 Task: Create a section Mission Accomplished and in the section, add a milestone PCI DSS Compliance in the project BroaderView
Action: Mouse moved to (359, 366)
Screenshot: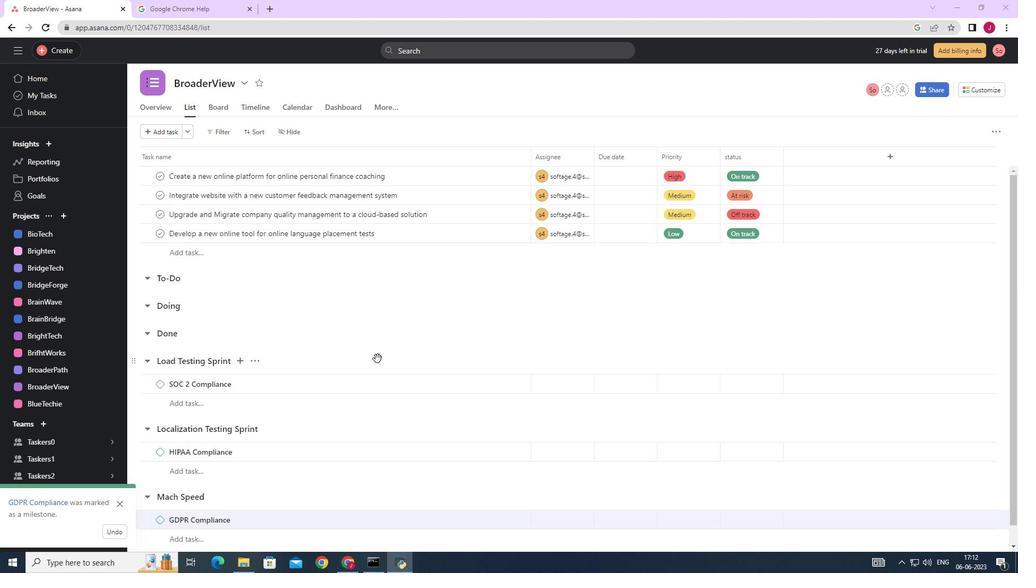 
Action: Mouse scrolled (359, 366) with delta (0, 0)
Screenshot: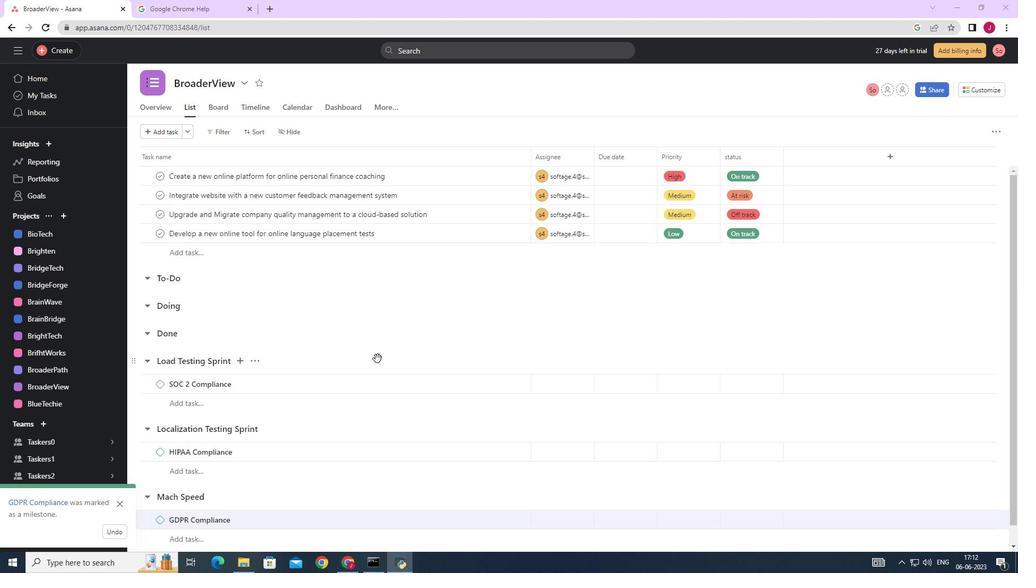 
Action: Mouse moved to (356, 370)
Screenshot: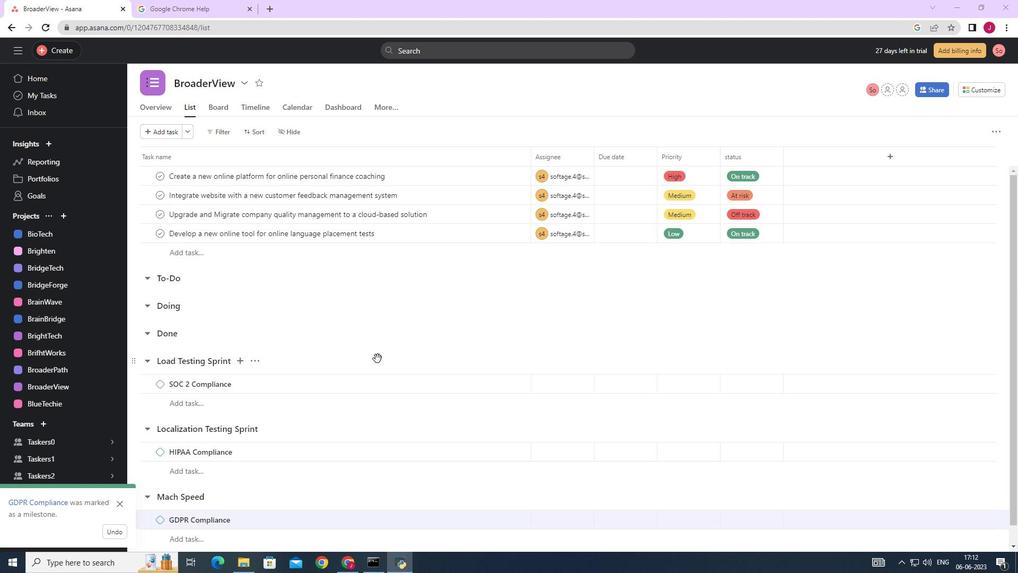 
Action: Mouse scrolled (357, 368) with delta (0, 0)
Screenshot: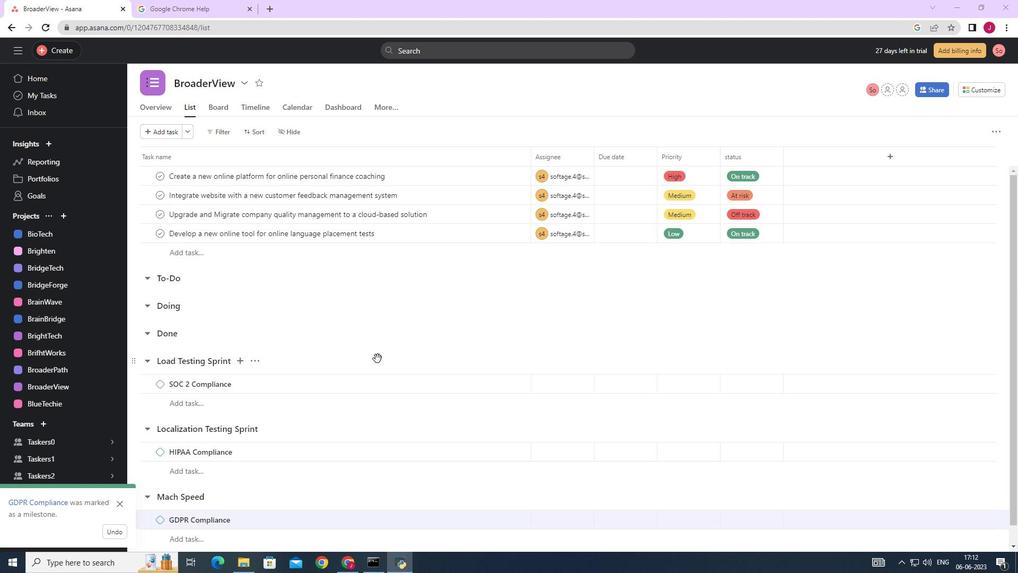 
Action: Mouse moved to (352, 373)
Screenshot: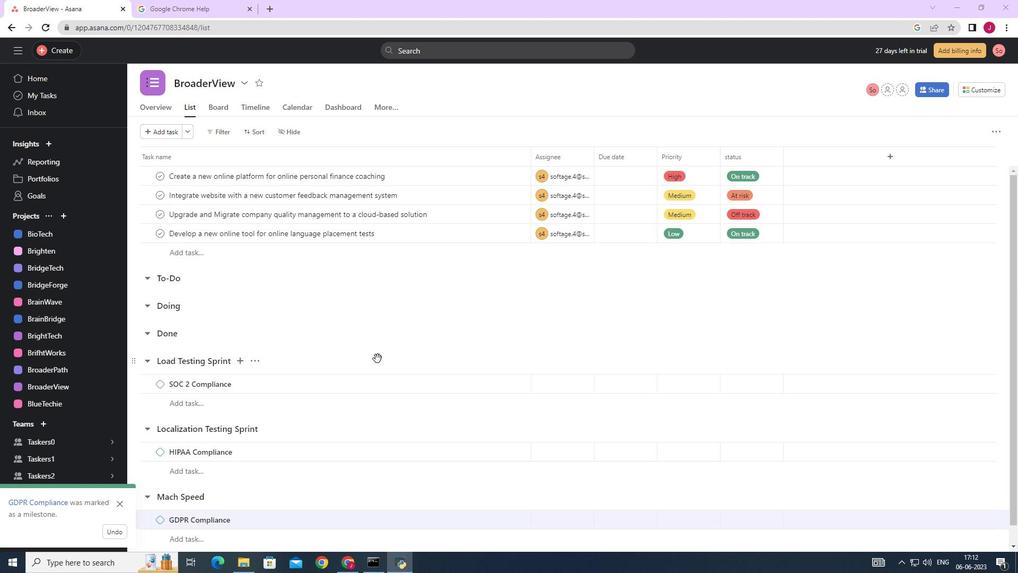 
Action: Mouse scrolled (353, 371) with delta (0, 0)
Screenshot: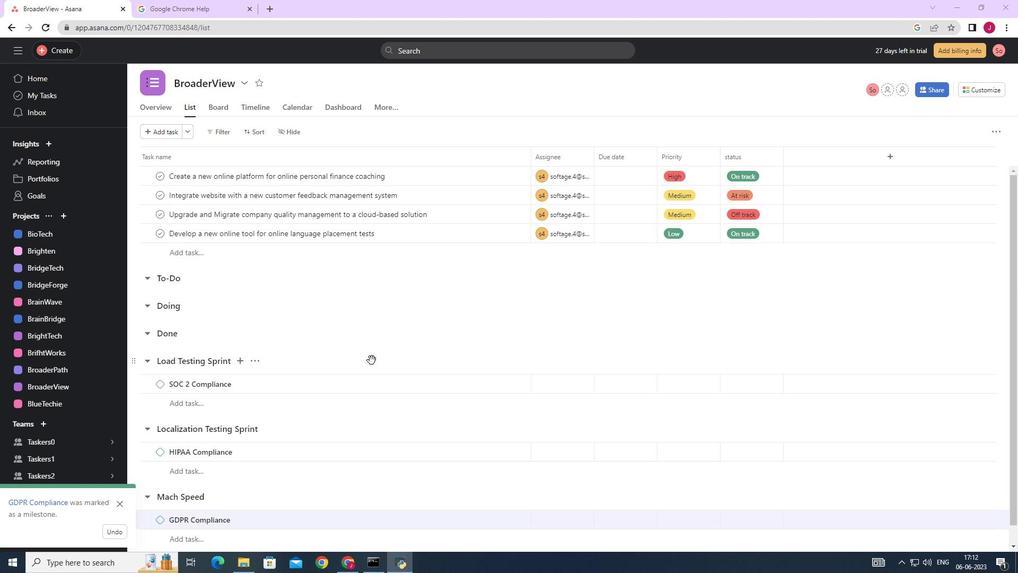 
Action: Mouse moved to (342, 380)
Screenshot: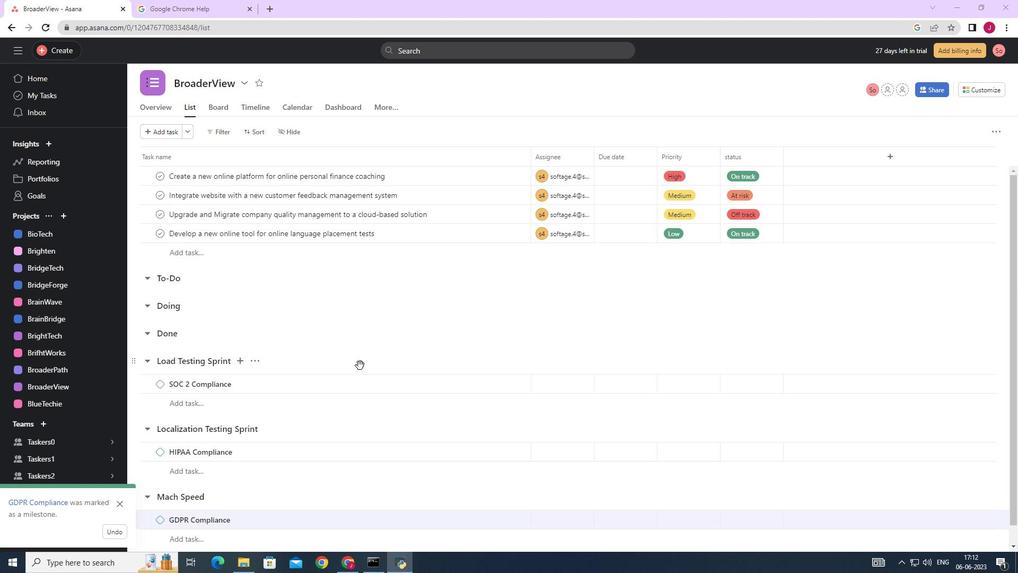 
Action: Mouse scrolled (350, 374) with delta (0, 0)
Screenshot: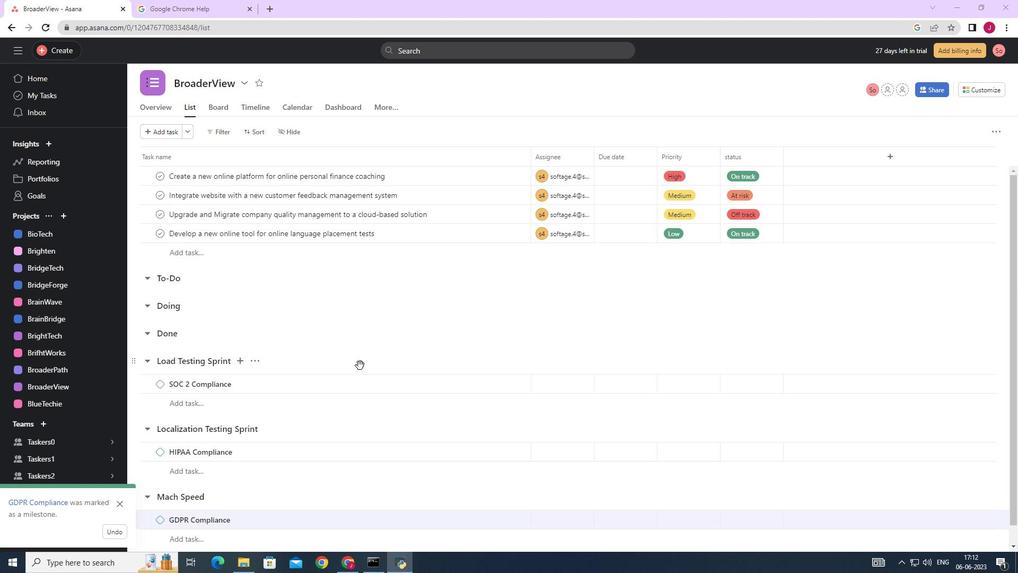 
Action: Mouse moved to (322, 399)
Screenshot: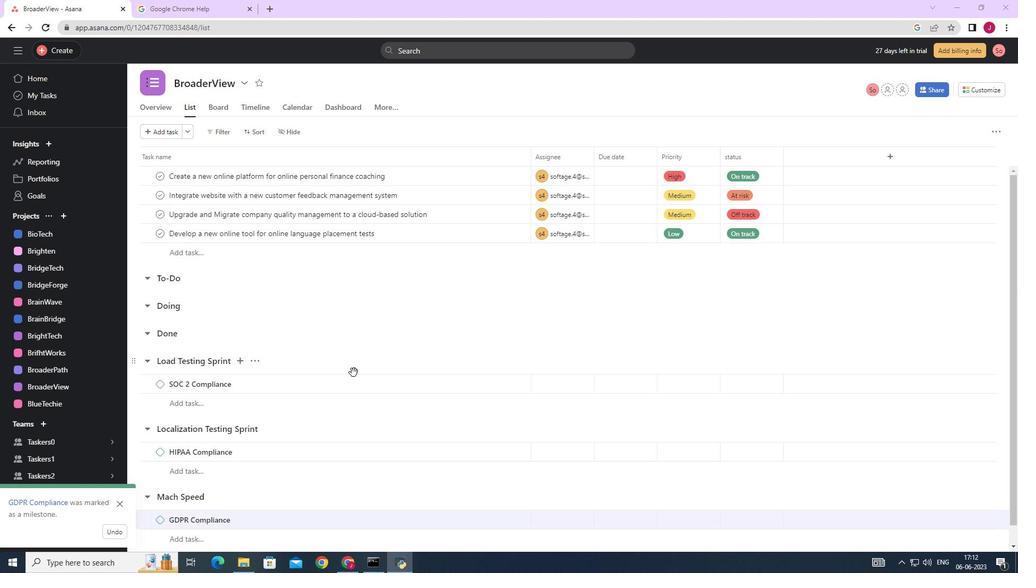 
Action: Mouse scrolled (340, 382) with delta (0, 0)
Screenshot: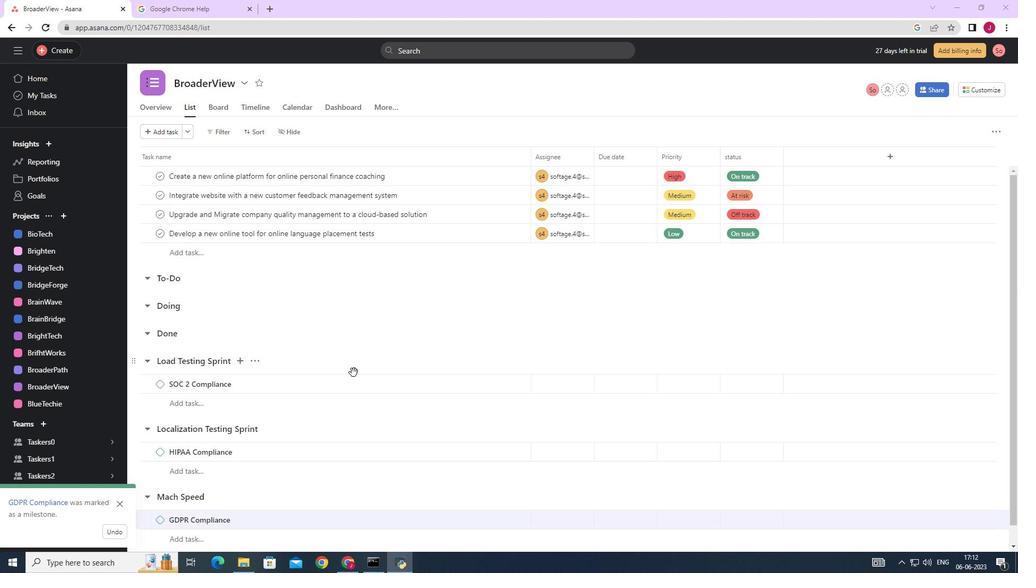 
Action: Mouse moved to (119, 506)
Screenshot: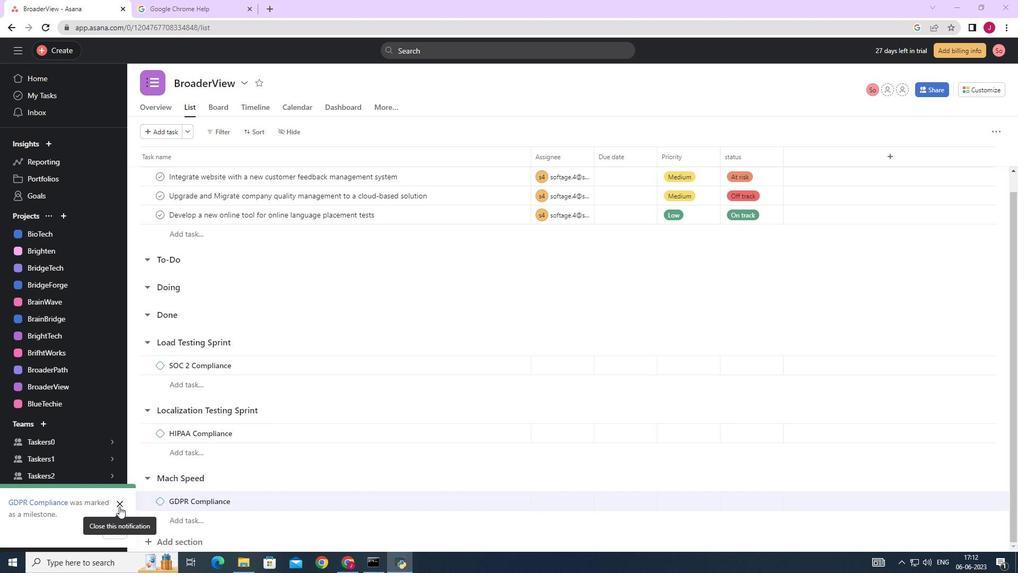 
Action: Mouse pressed left at (119, 506)
Screenshot: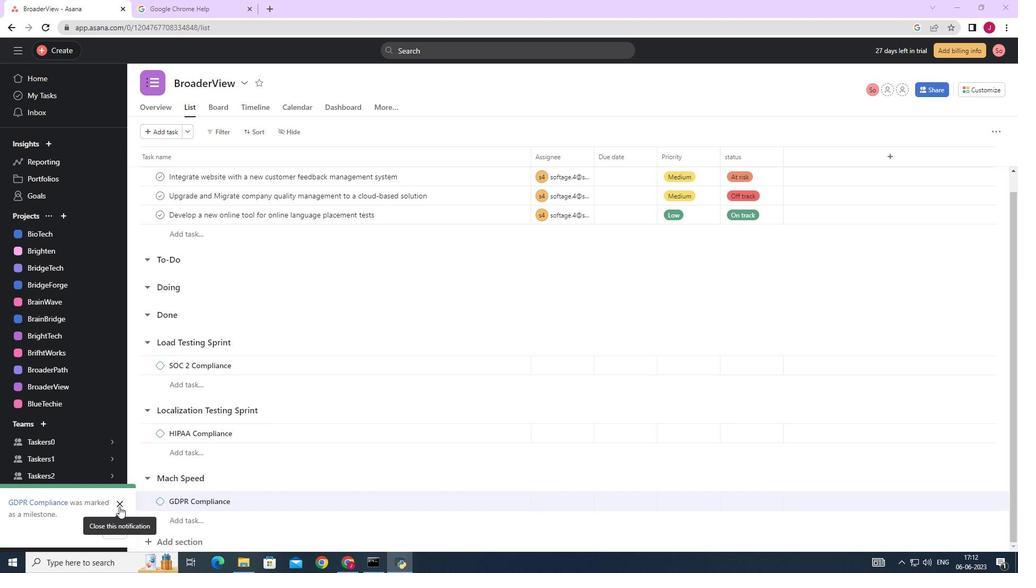 
Action: Mouse moved to (244, 470)
Screenshot: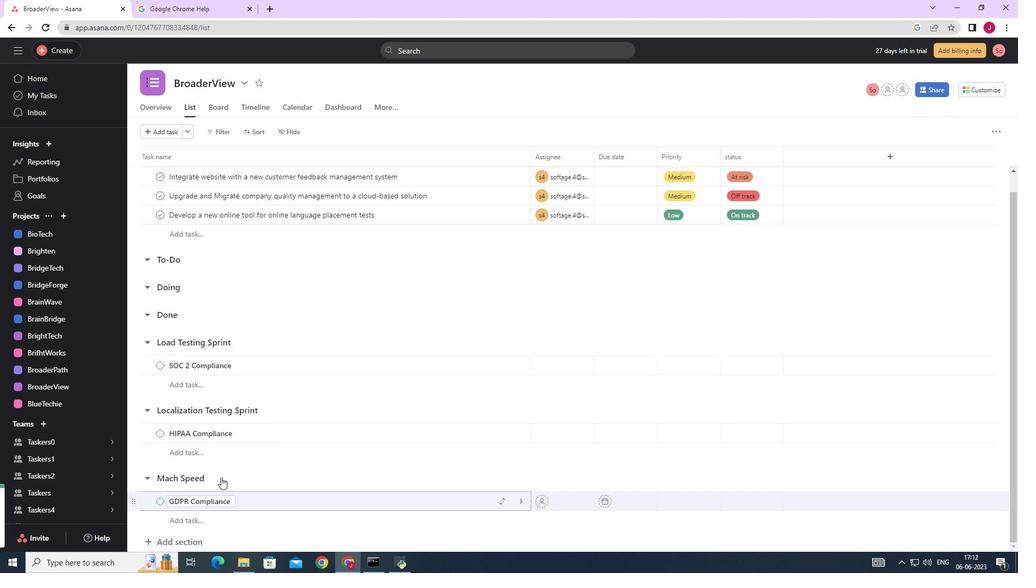 
Action: Mouse scrolled (244, 469) with delta (0, 0)
Screenshot: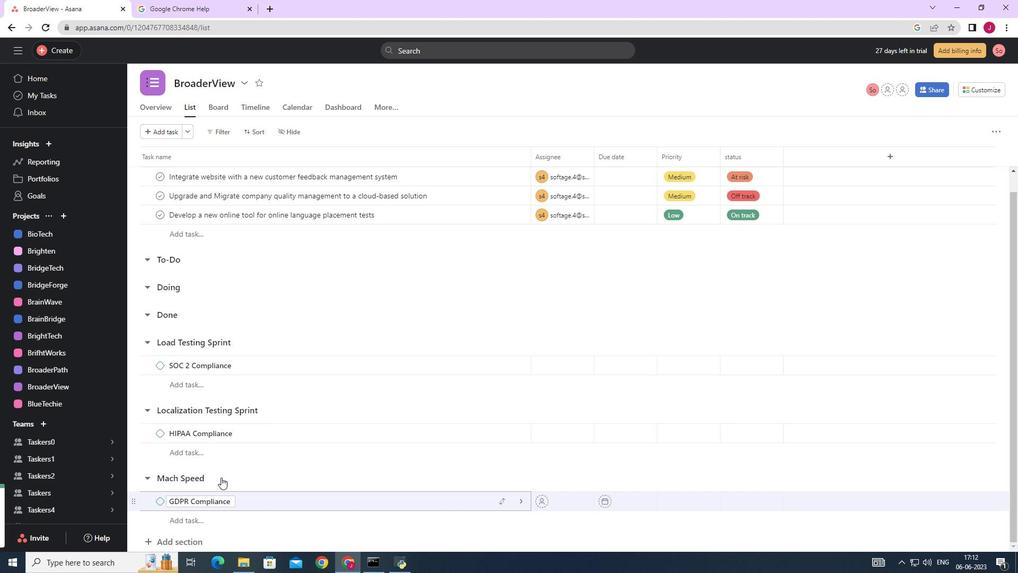 
Action: Mouse moved to (245, 469)
Screenshot: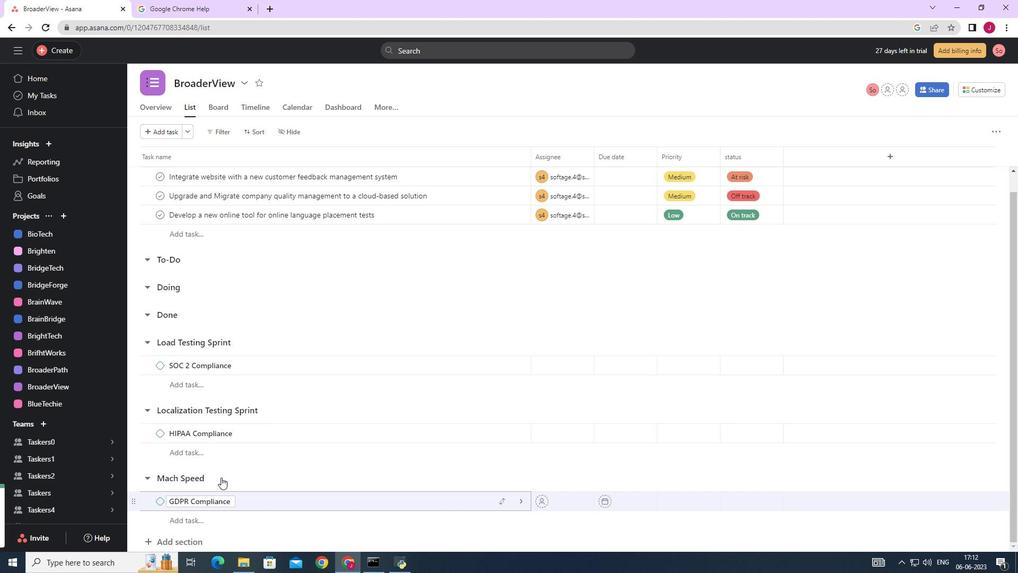 
Action: Mouse scrolled (245, 469) with delta (0, 0)
Screenshot: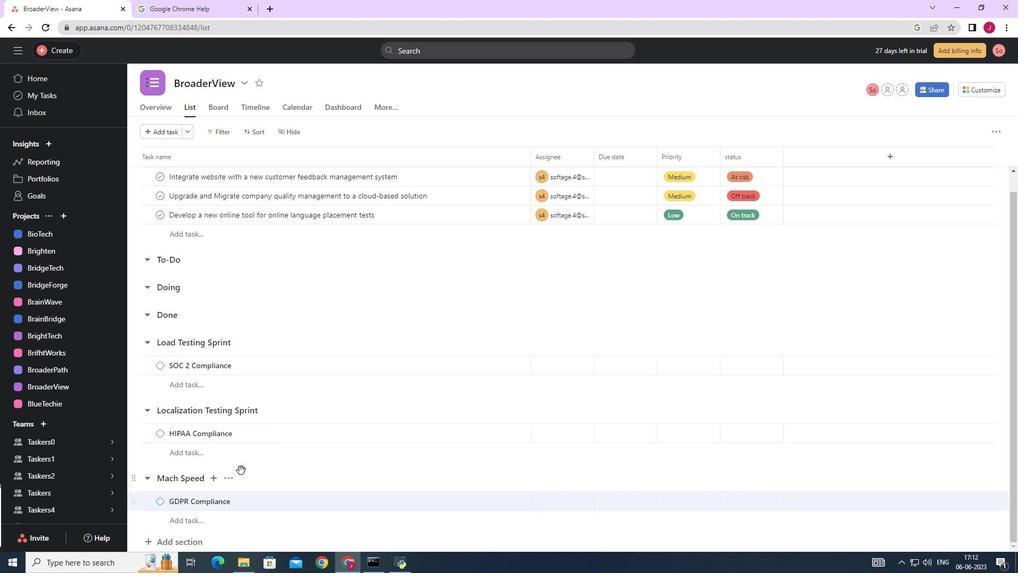 
Action: Mouse scrolled (245, 469) with delta (0, 0)
Screenshot: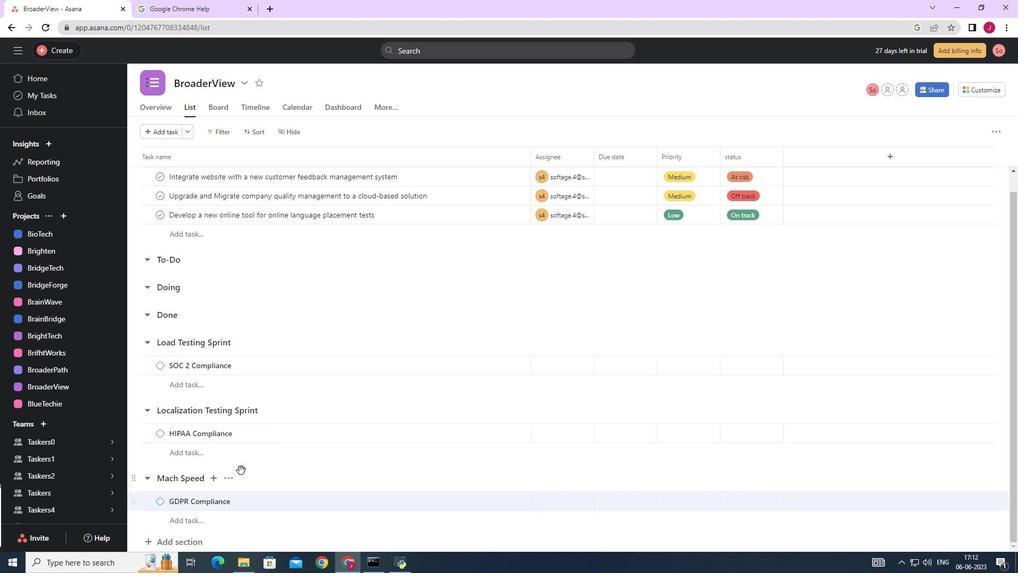 
Action: Mouse scrolled (245, 469) with delta (0, 0)
Screenshot: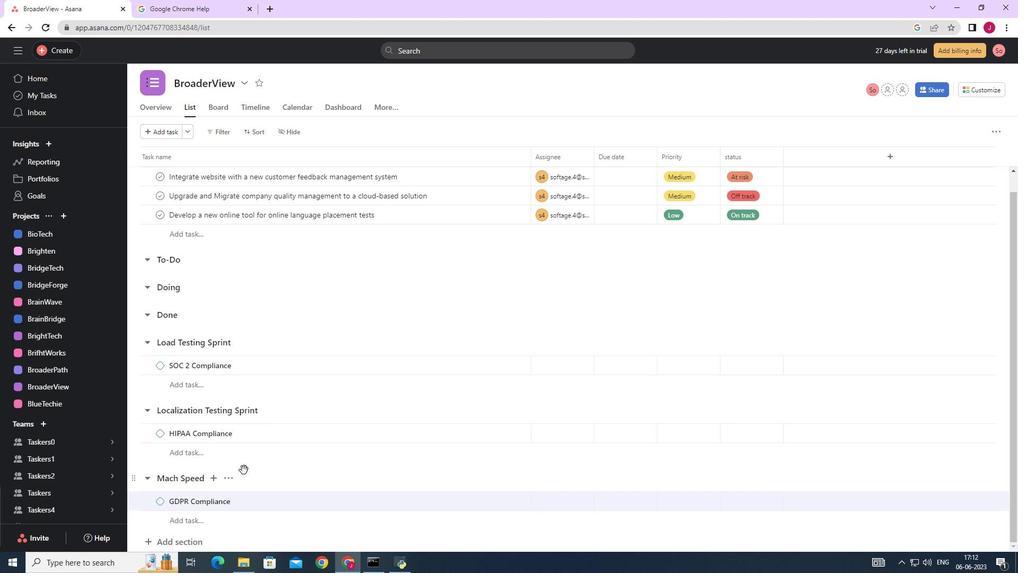 
Action: Mouse moved to (245, 469)
Screenshot: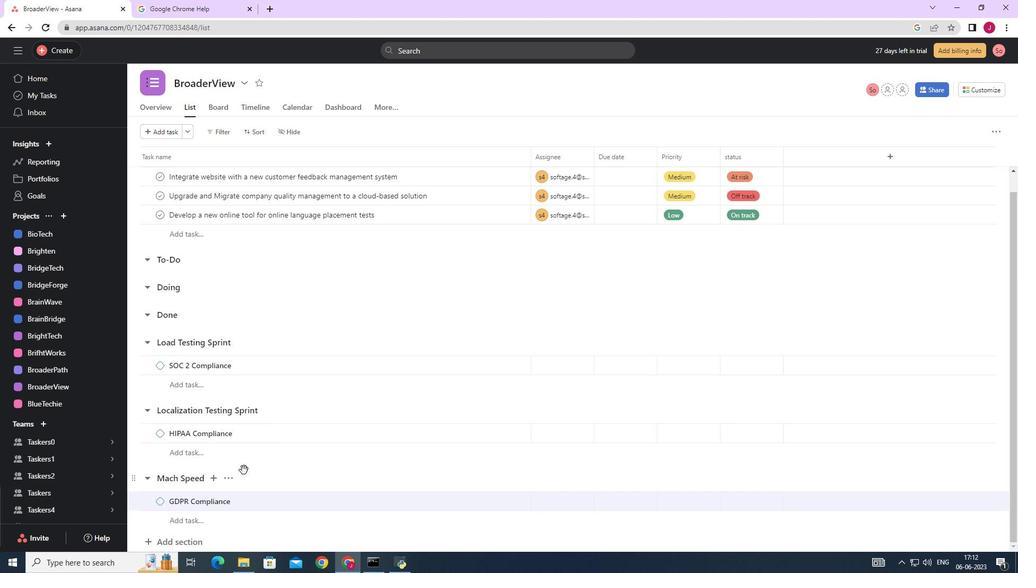 
Action: Mouse scrolled (245, 468) with delta (0, 0)
Screenshot: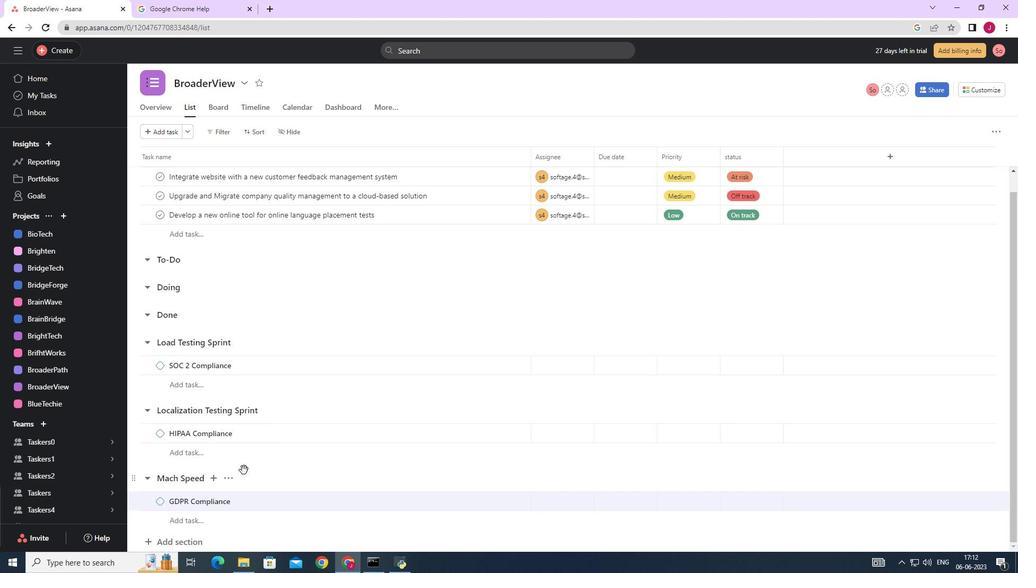 
Action: Mouse moved to (180, 539)
Screenshot: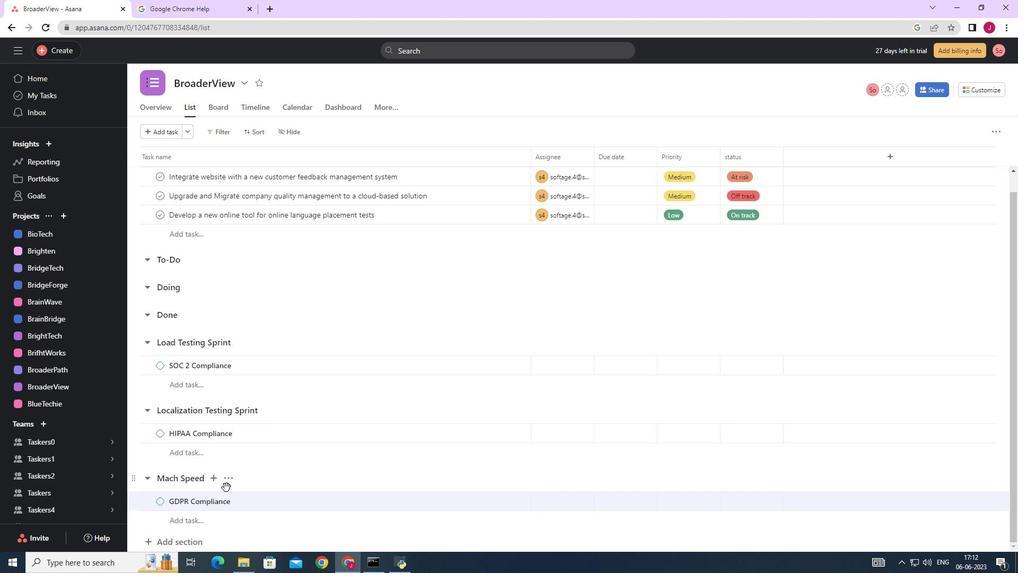 
Action: Mouse pressed left at (180, 539)
Screenshot: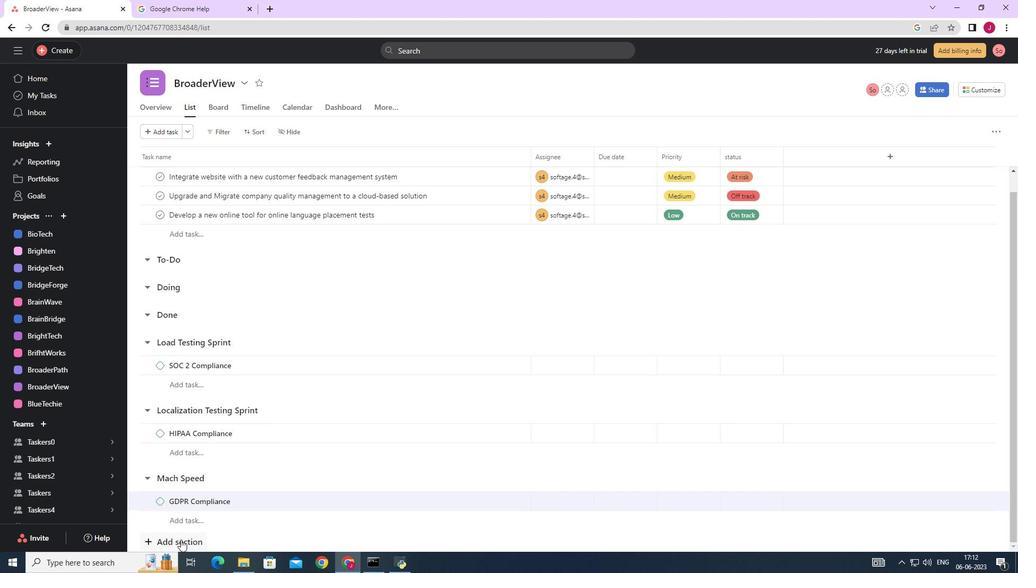 
Action: Mouse scrolled (180, 539) with delta (0, 0)
Screenshot: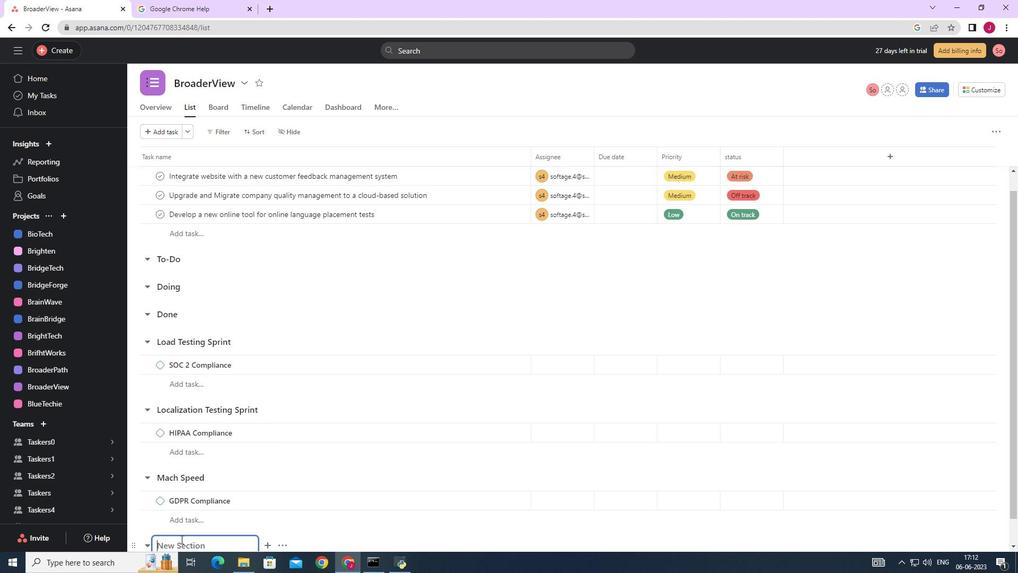 
Action: Mouse scrolled (180, 539) with delta (0, 0)
Screenshot: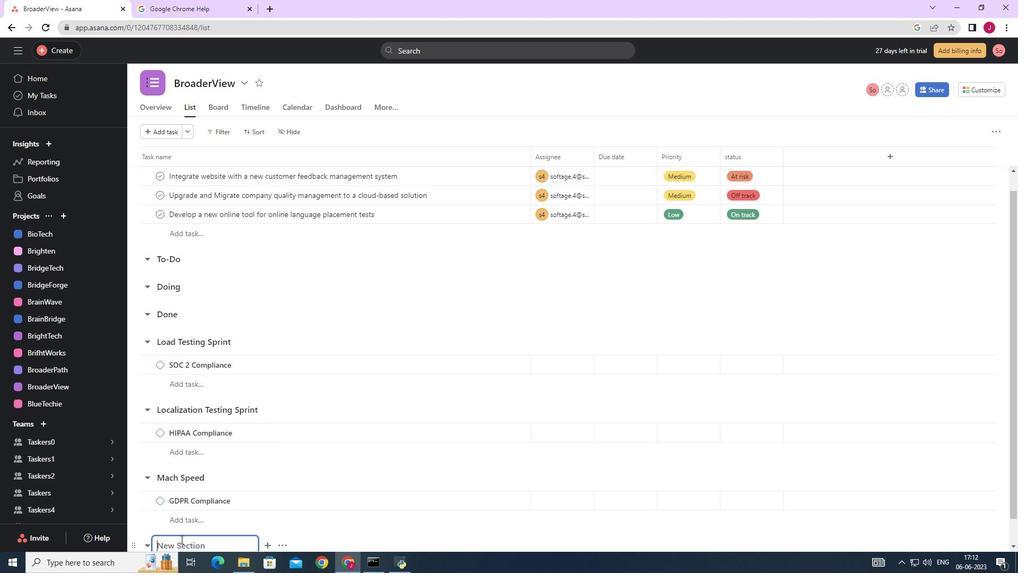 
Action: Mouse scrolled (180, 539) with delta (0, 0)
Screenshot: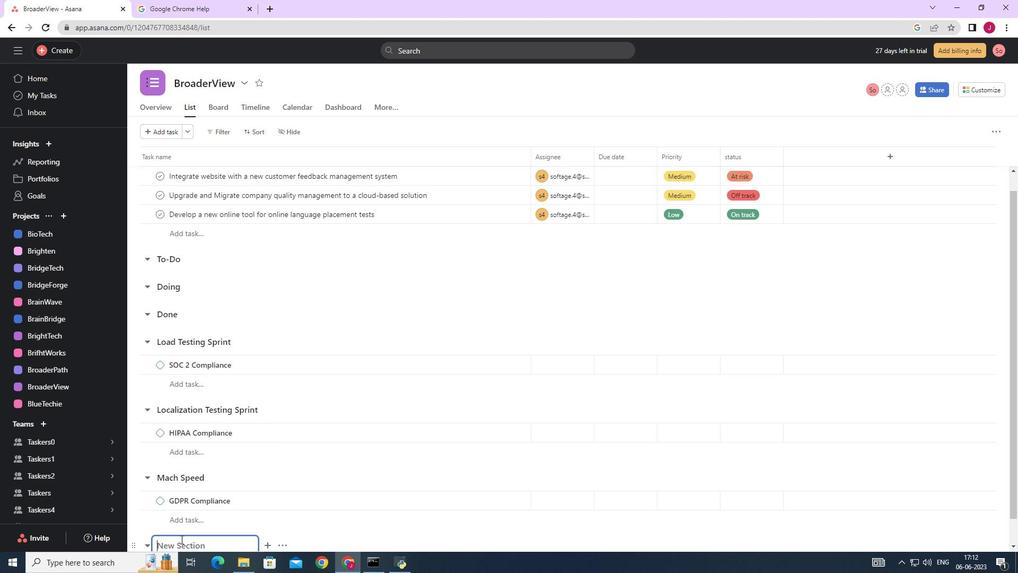 
Action: Mouse moved to (180, 539)
Screenshot: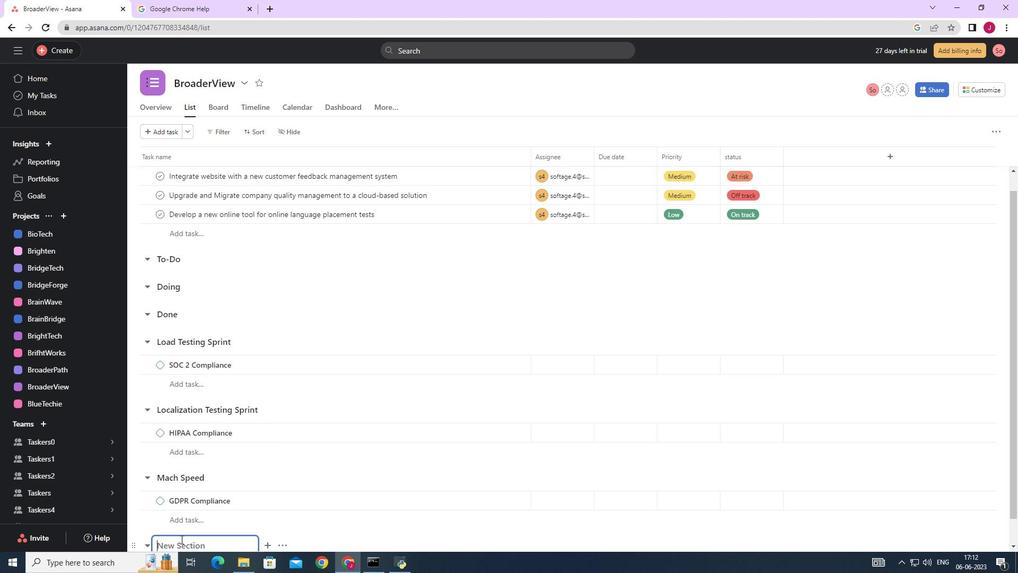 
Action: Mouse scrolled (180, 539) with delta (0, 0)
Screenshot: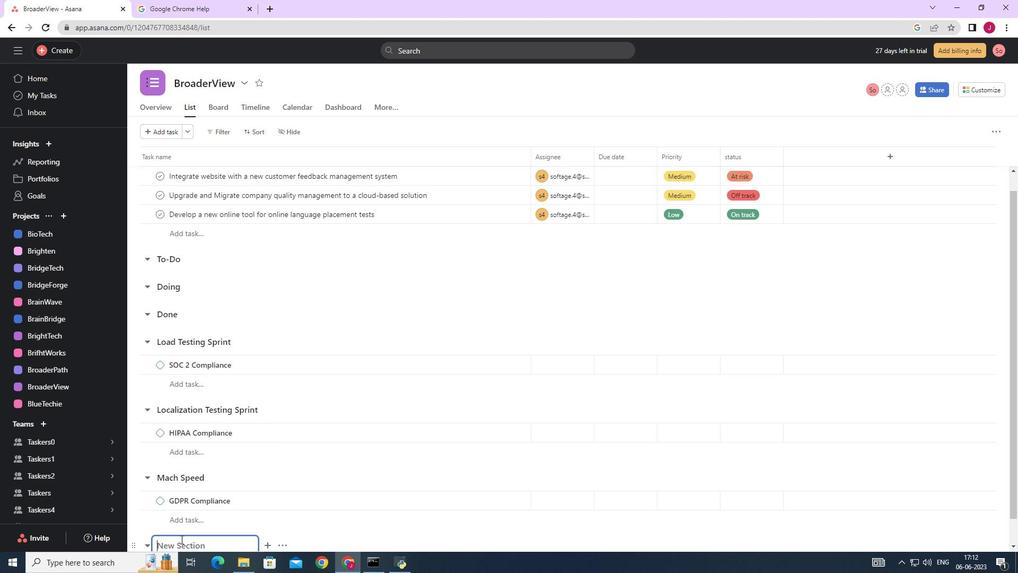 
Action: Mouse scrolled (180, 539) with delta (0, 0)
Screenshot: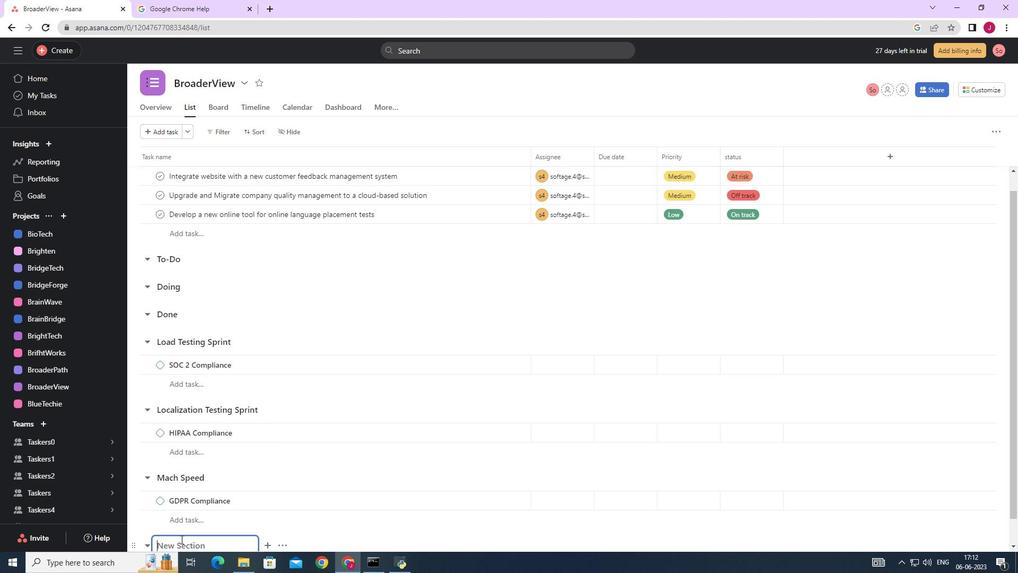 
Action: Mouse moved to (181, 539)
Screenshot: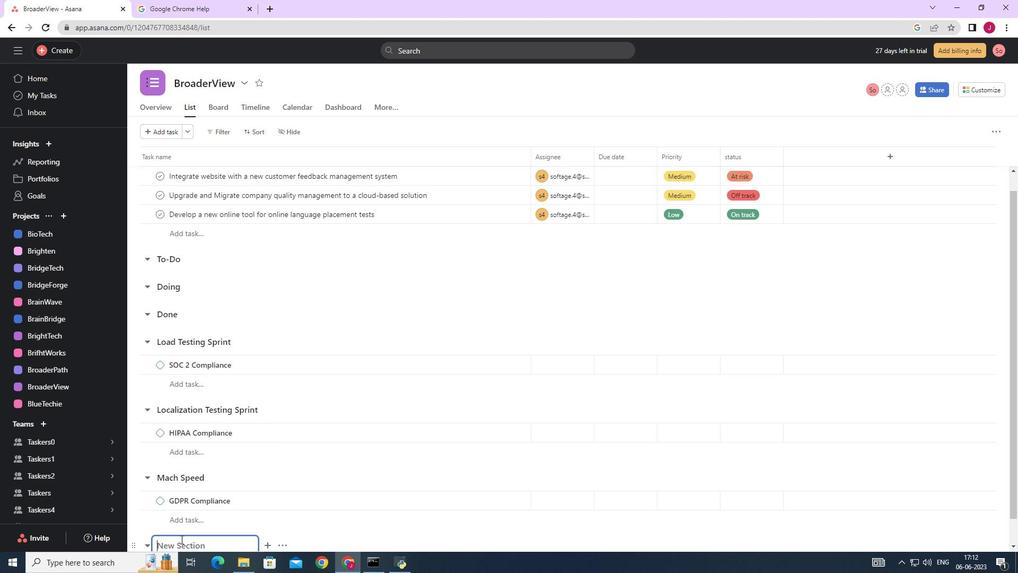 
Action: Mouse scrolled (181, 539) with delta (0, 0)
Screenshot: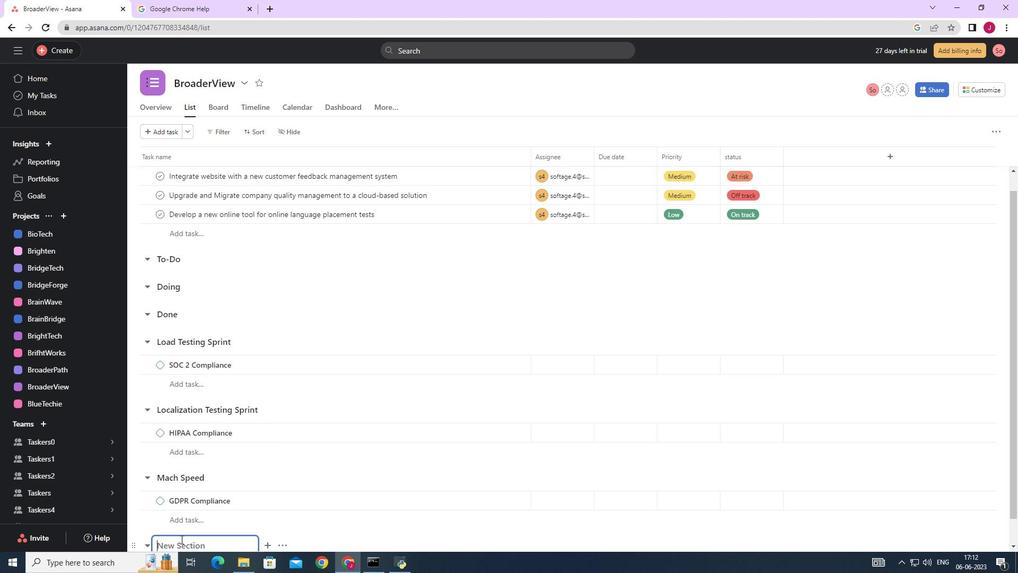 
Action: Mouse moved to (197, 518)
Screenshot: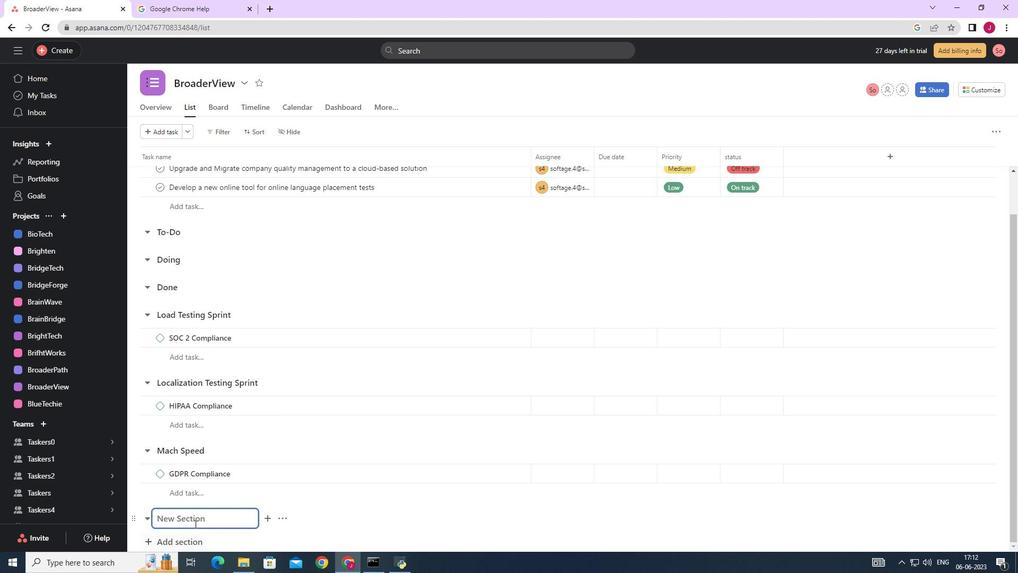 
Action: Mouse pressed left at (197, 518)
Screenshot: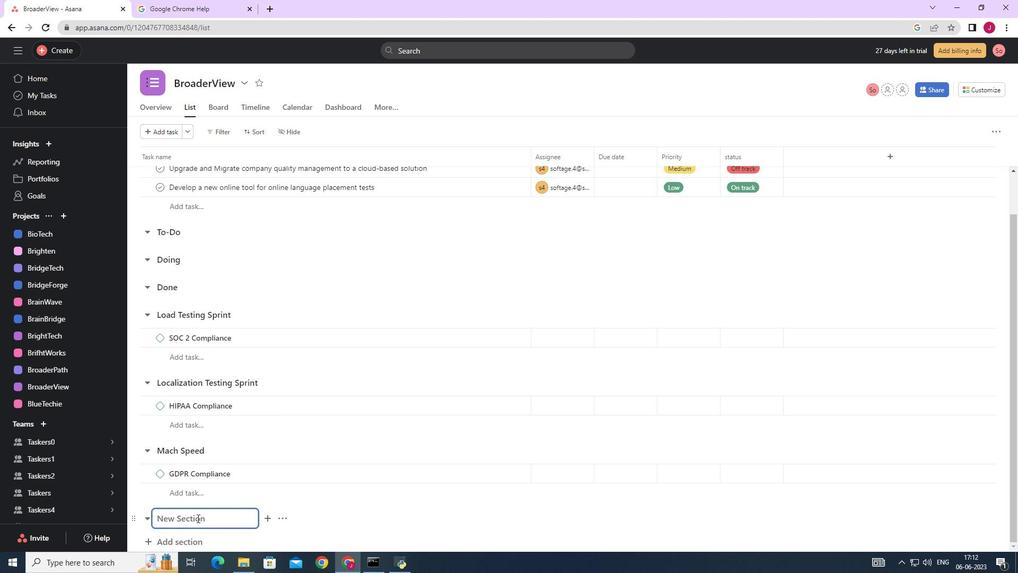 
Action: Key pressed <Key.caps_lock>M<Key.caps_lock>ission<Key.space><Key.caps_lock>ACC<Key.backspace><Key.backspace><Key.caps_lock>ccomplished<Key.space><Key.enter><Key.down><Key.down><Key.caps_lock>PCI<Key.space><Key.caps_lock><Key.caps_lock>DSS<Key.space>C<Key.caps_lock>ompliance
Screenshot: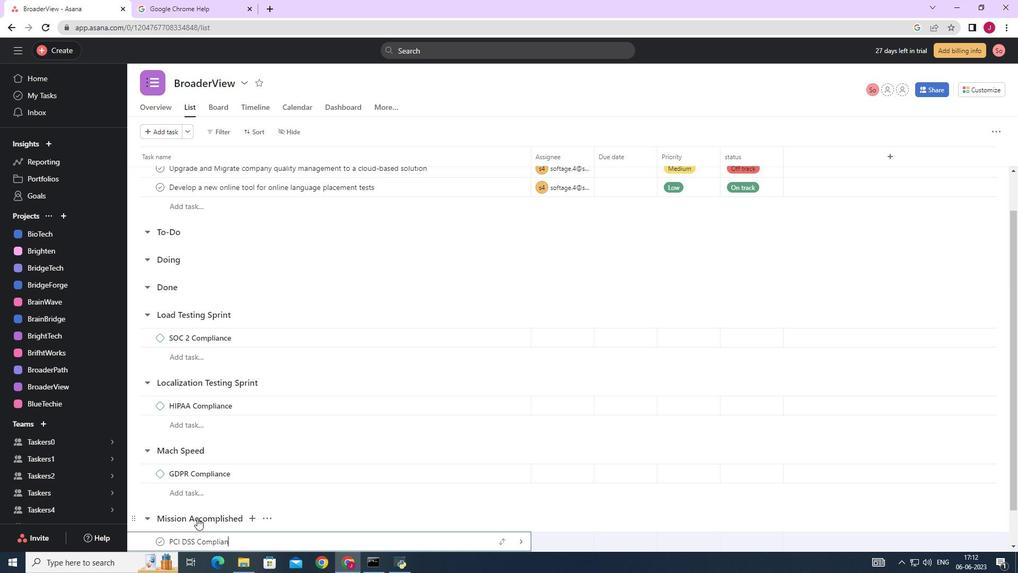 
Action: Mouse moved to (342, 502)
Screenshot: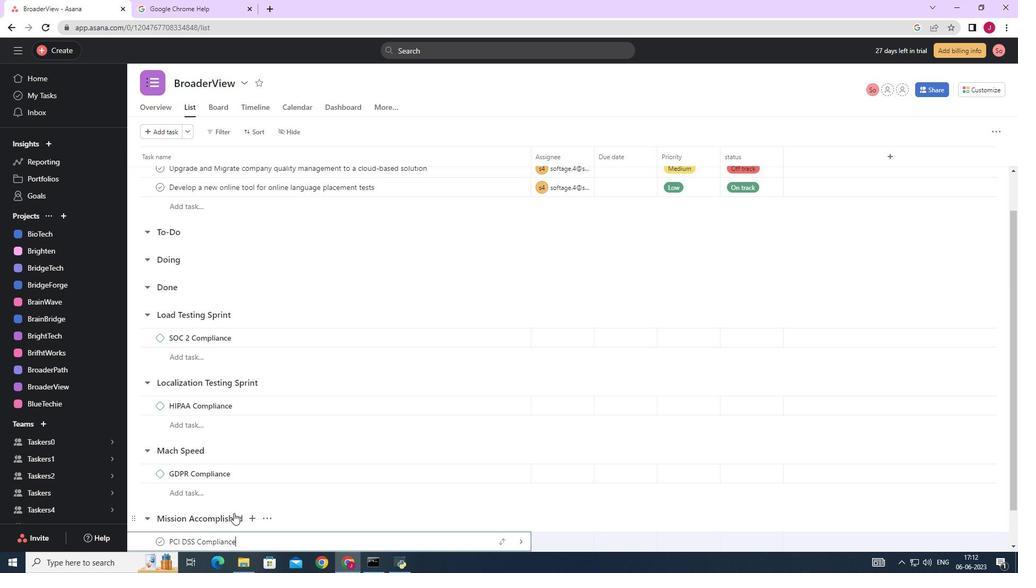 
Action: Mouse scrolled (342, 501) with delta (0, 0)
Screenshot: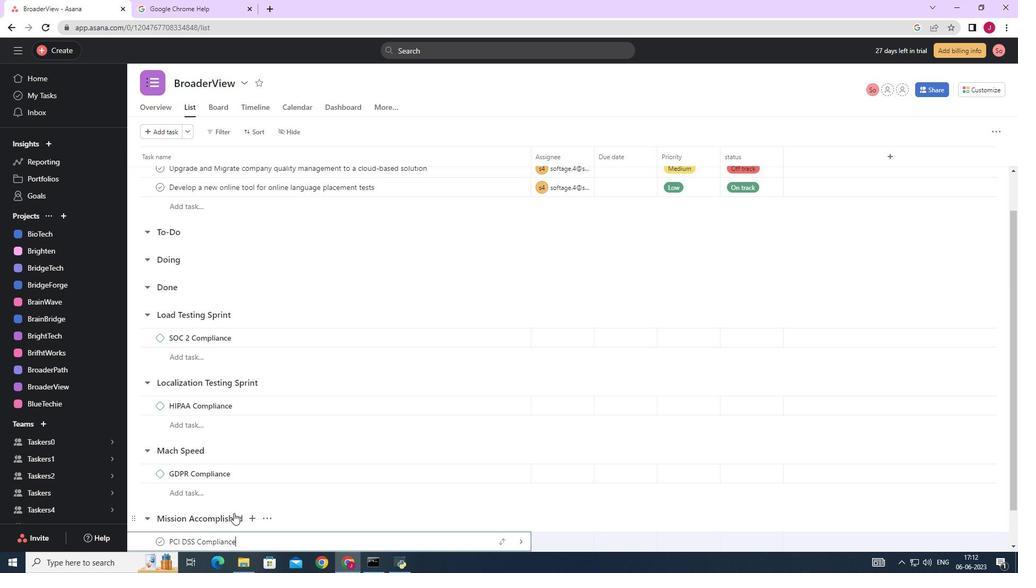 
Action: Mouse scrolled (342, 501) with delta (0, 0)
Screenshot: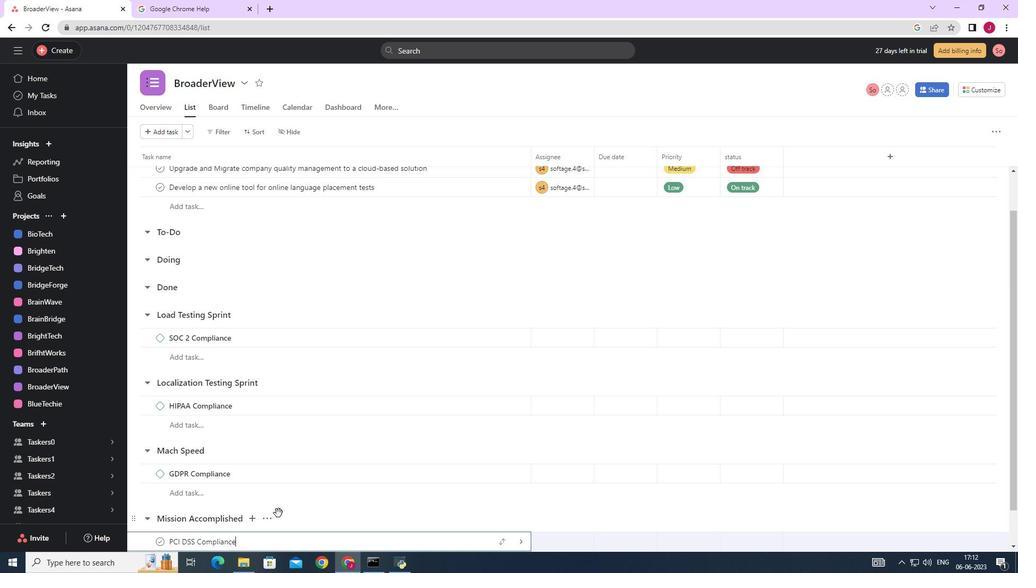 
Action: Mouse scrolled (342, 501) with delta (0, 0)
Screenshot: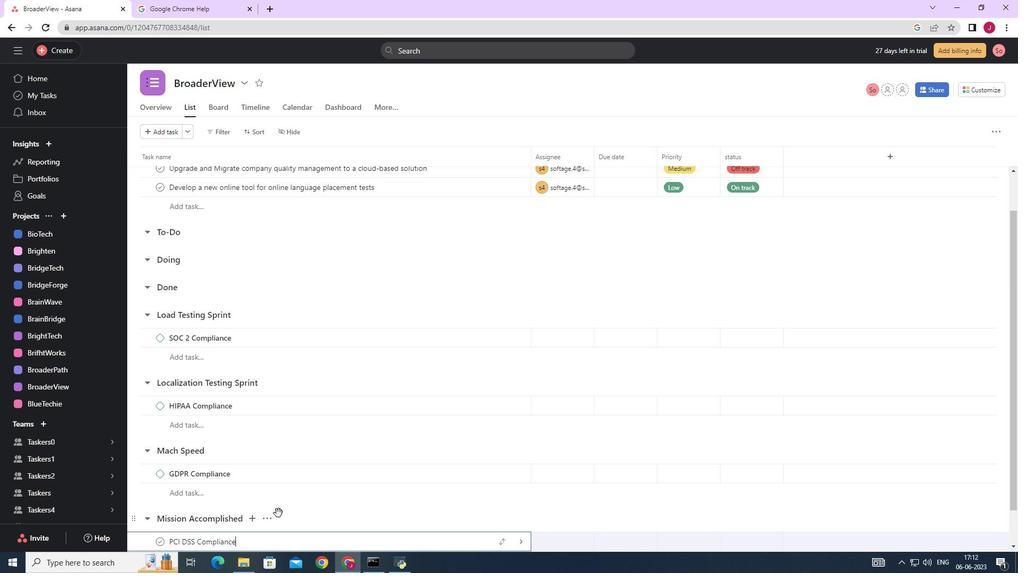 
Action: Mouse scrolled (342, 501) with delta (0, 0)
Screenshot: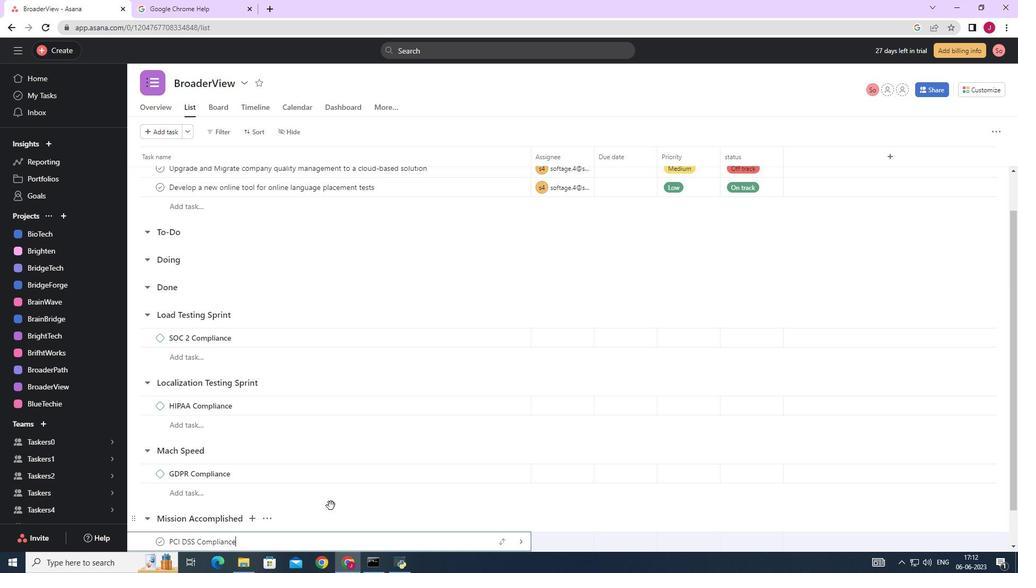 
Action: Mouse scrolled (342, 501) with delta (0, 0)
Screenshot: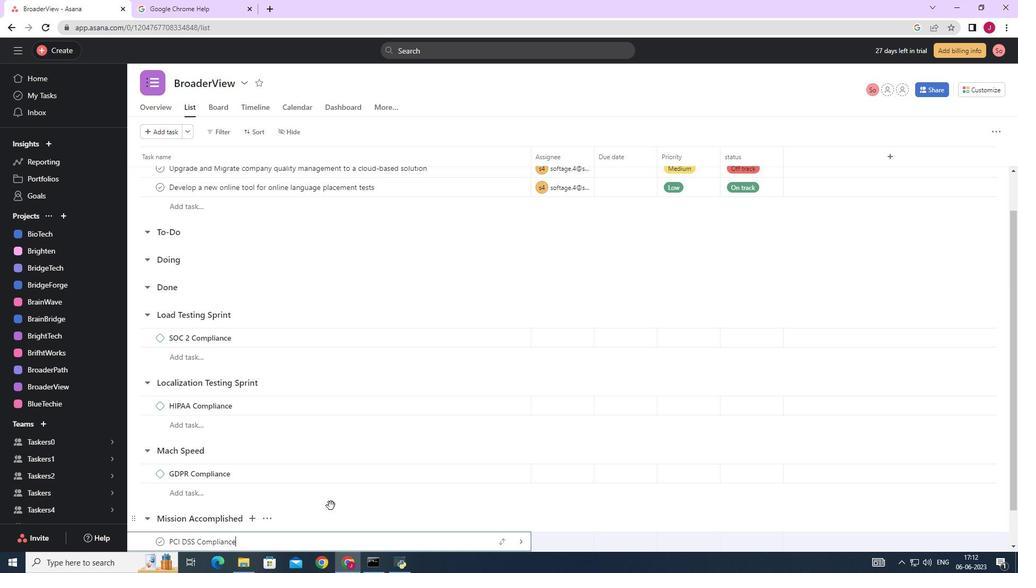 
Action: Mouse moved to (519, 499)
Screenshot: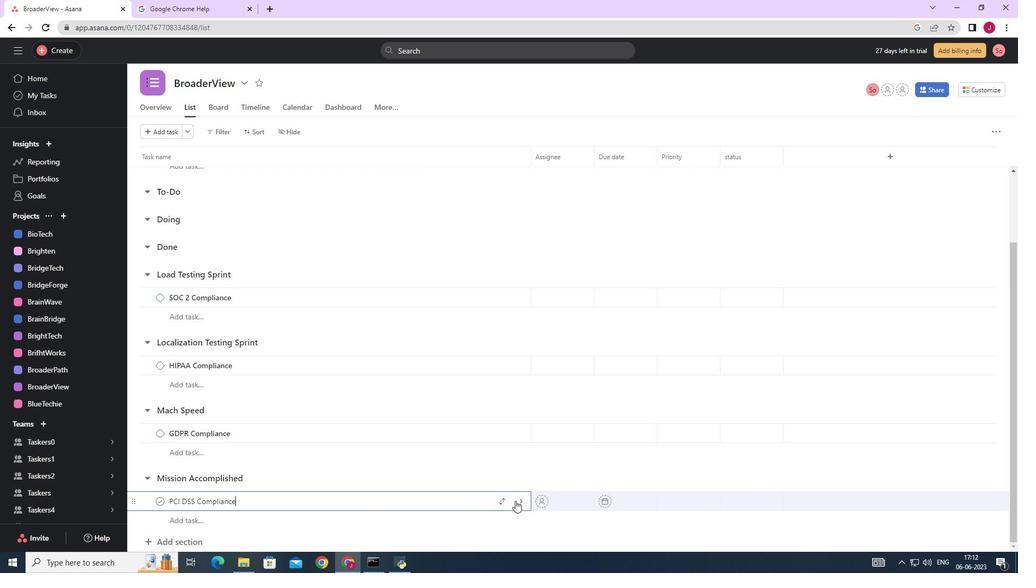 
Action: Mouse pressed left at (519, 499)
Screenshot: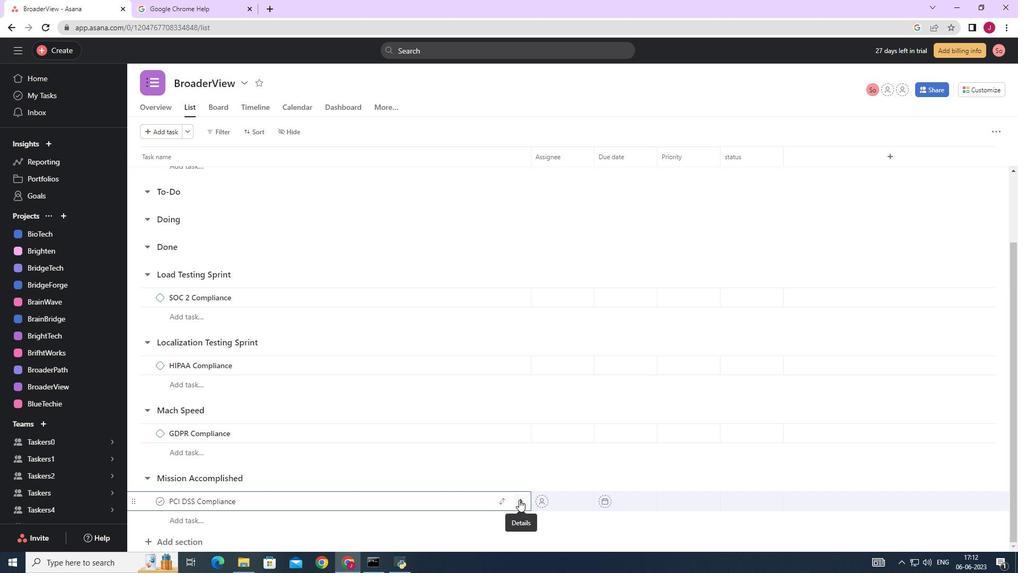 
Action: Mouse moved to (973, 132)
Screenshot: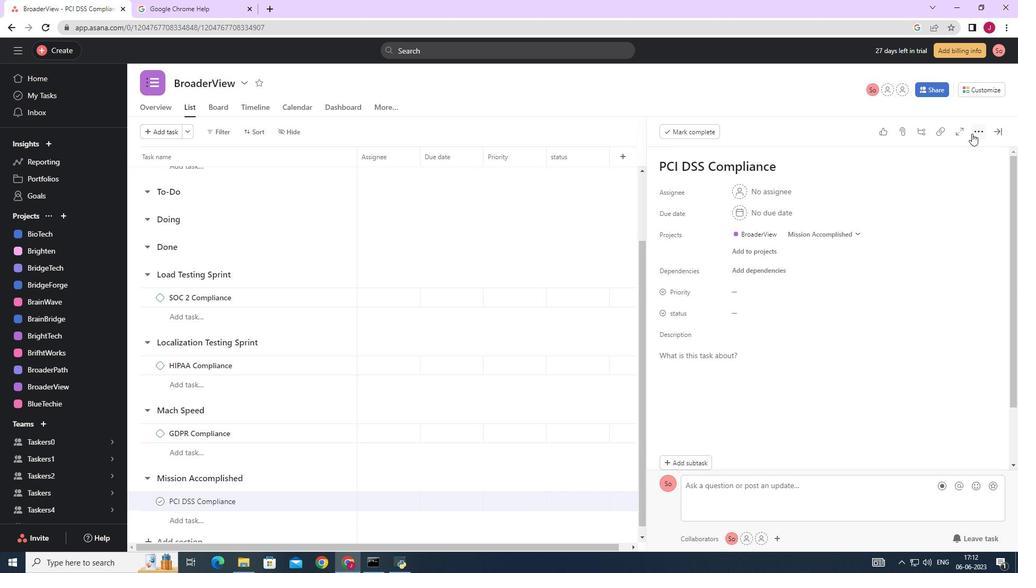
Action: Mouse pressed left at (973, 132)
Screenshot: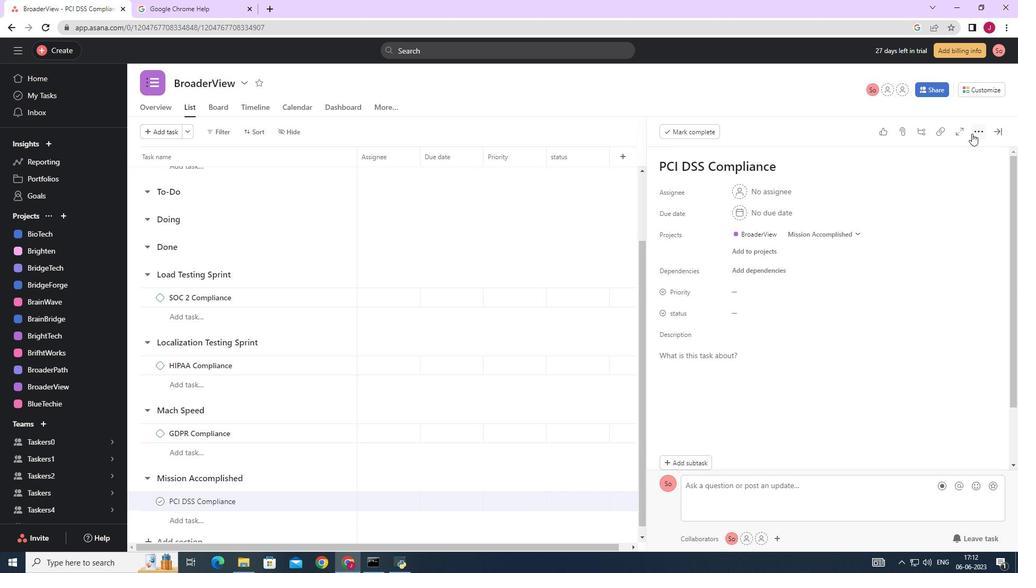 
Action: Mouse moved to (890, 172)
Screenshot: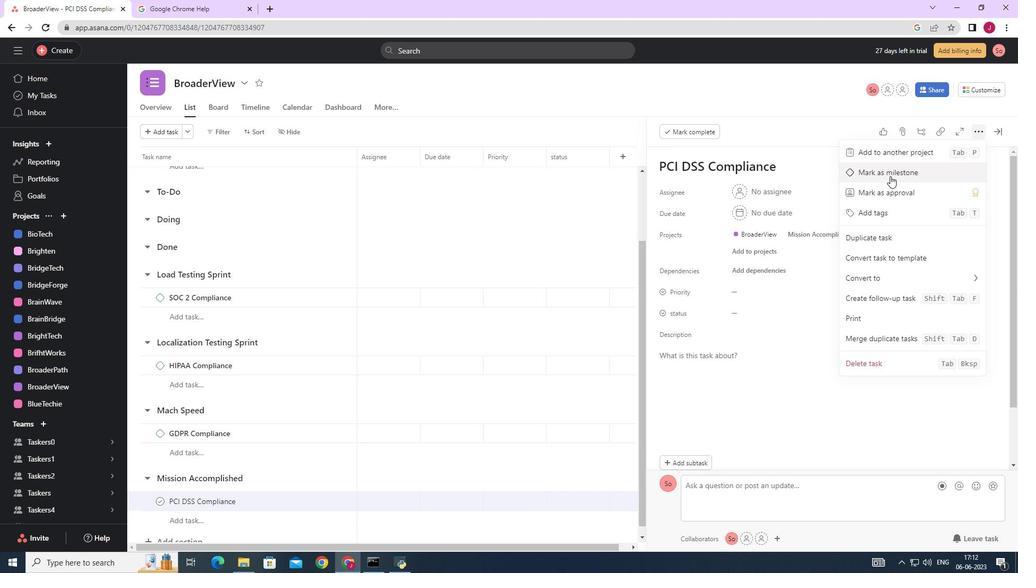
Action: Mouse pressed left at (890, 172)
Screenshot: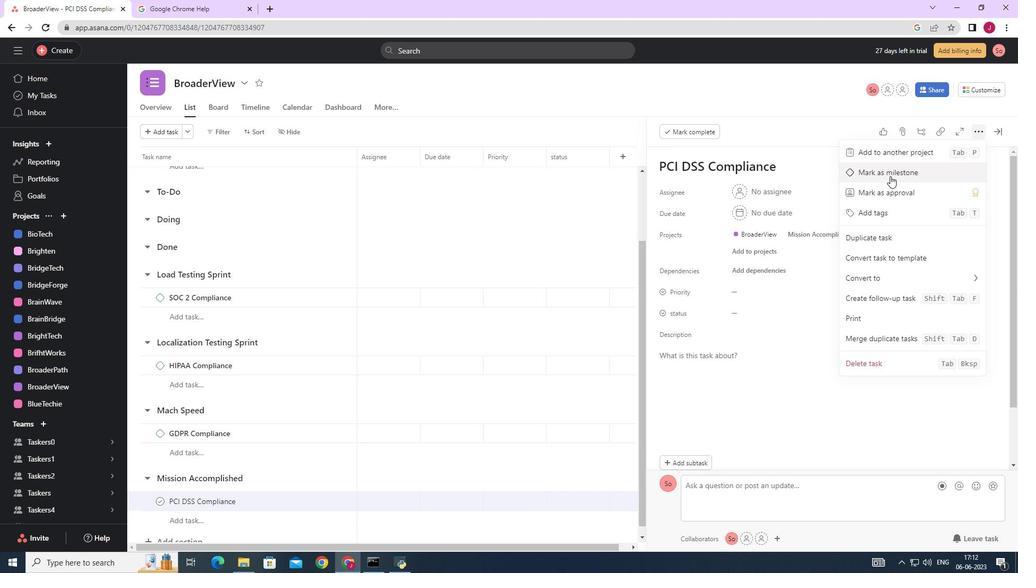 
Action: Mouse moved to (1000, 130)
Screenshot: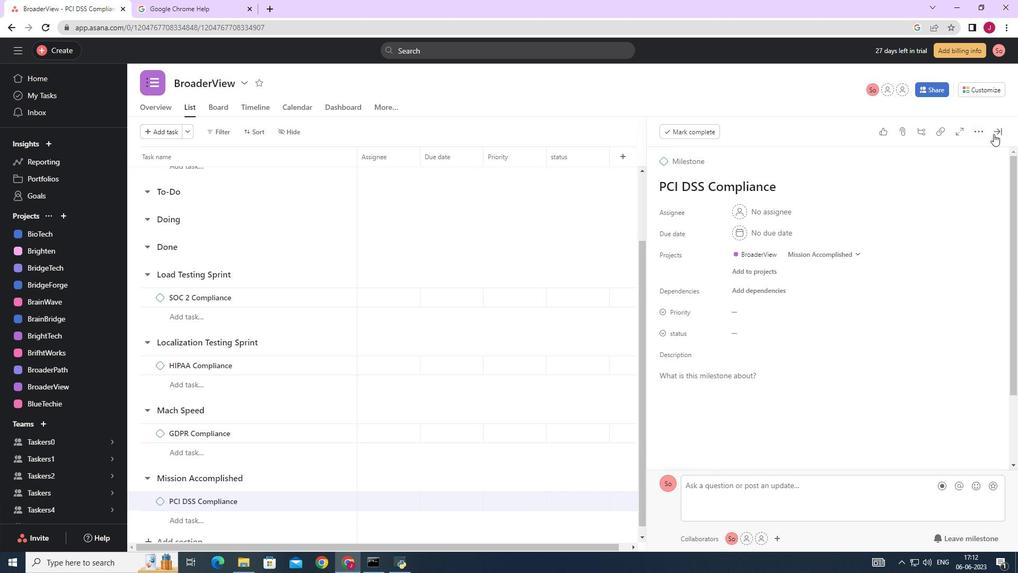 
Action: Mouse pressed left at (1000, 130)
Screenshot: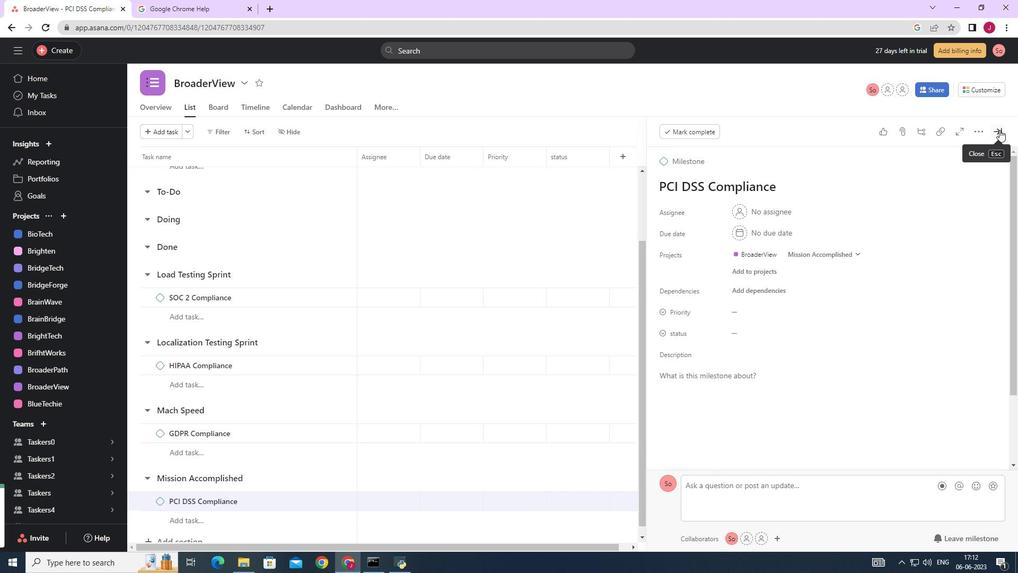 
Action: Mouse moved to (641, 294)
Screenshot: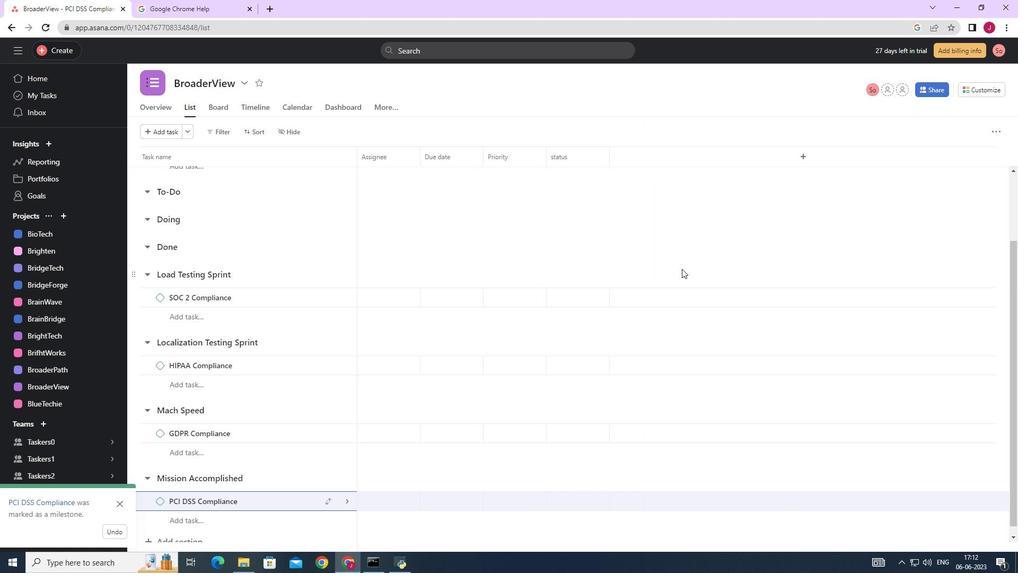 
